 Task: Check the average views per listing of 1 acre in the last 3 years.
Action: Mouse moved to (791, 177)
Screenshot: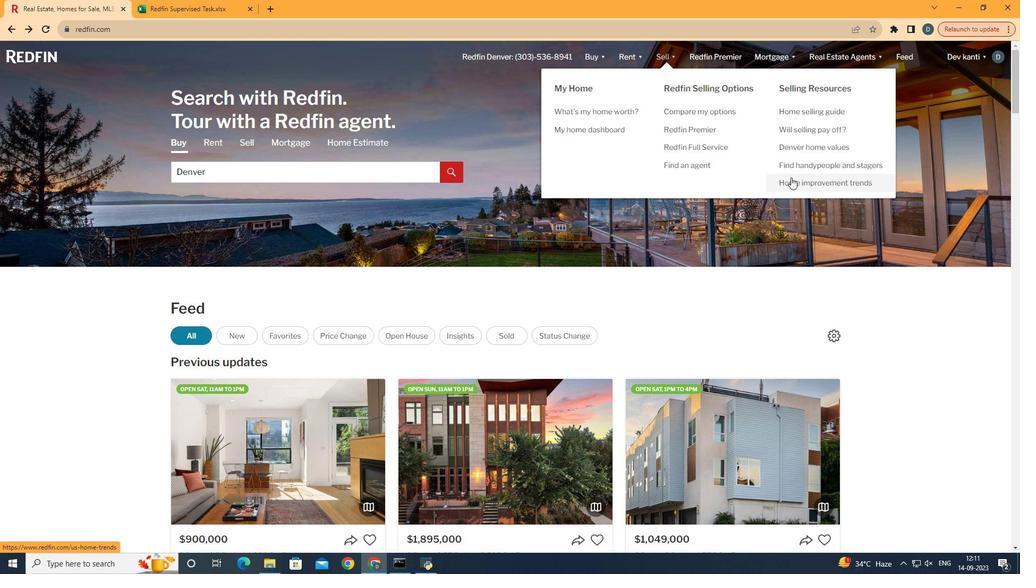 
Action: Mouse pressed left at (791, 177)
Screenshot: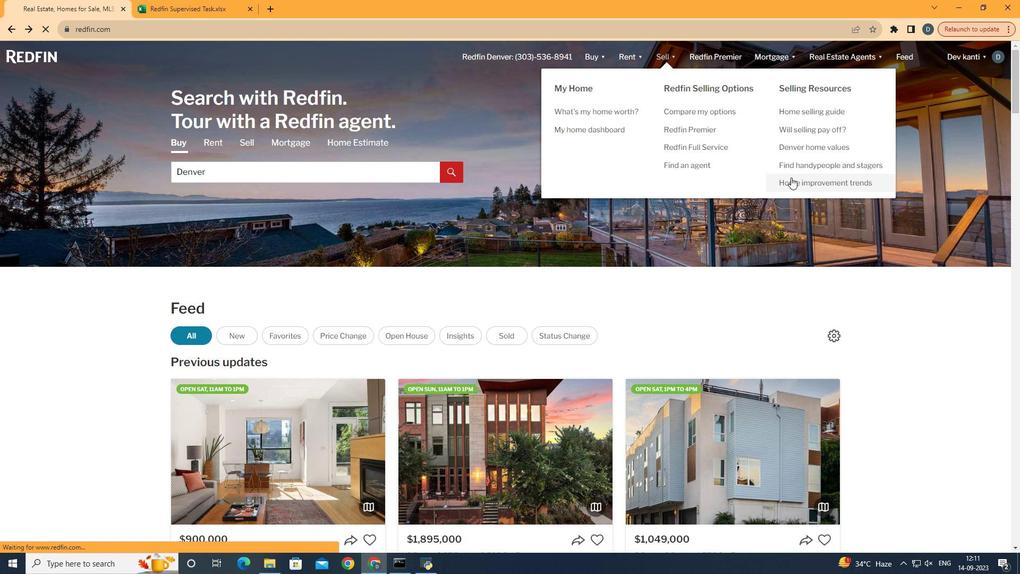 
Action: Mouse moved to (275, 206)
Screenshot: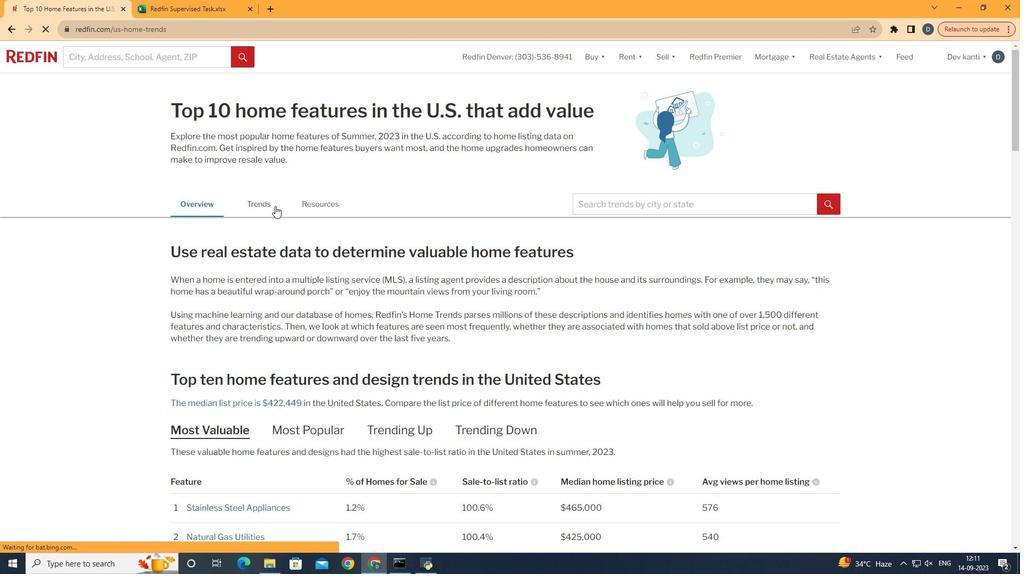 
Action: Mouse pressed left at (275, 206)
Screenshot: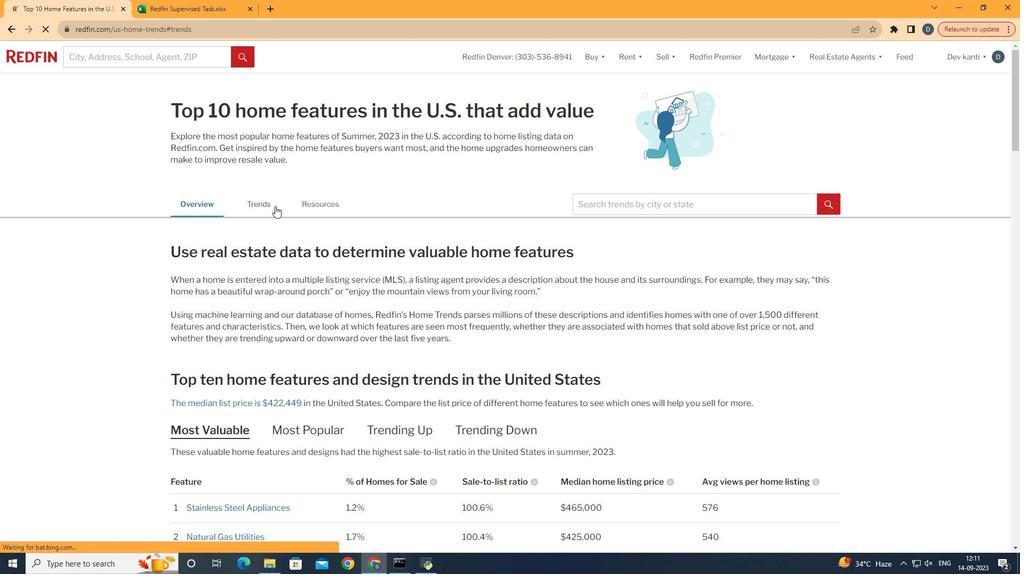 
Action: Mouse moved to (332, 294)
Screenshot: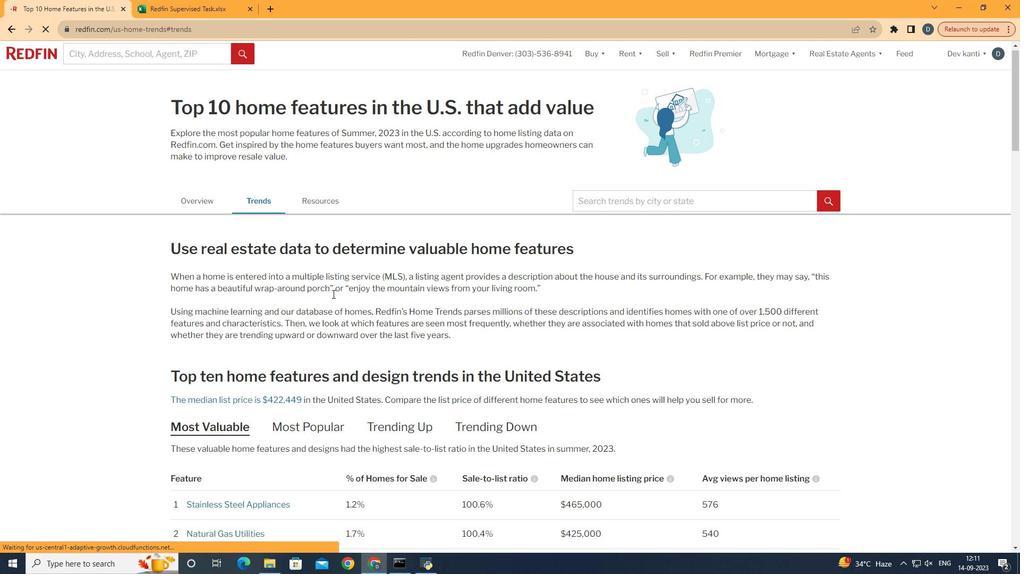 
Action: Mouse scrolled (332, 293) with delta (0, 0)
Screenshot: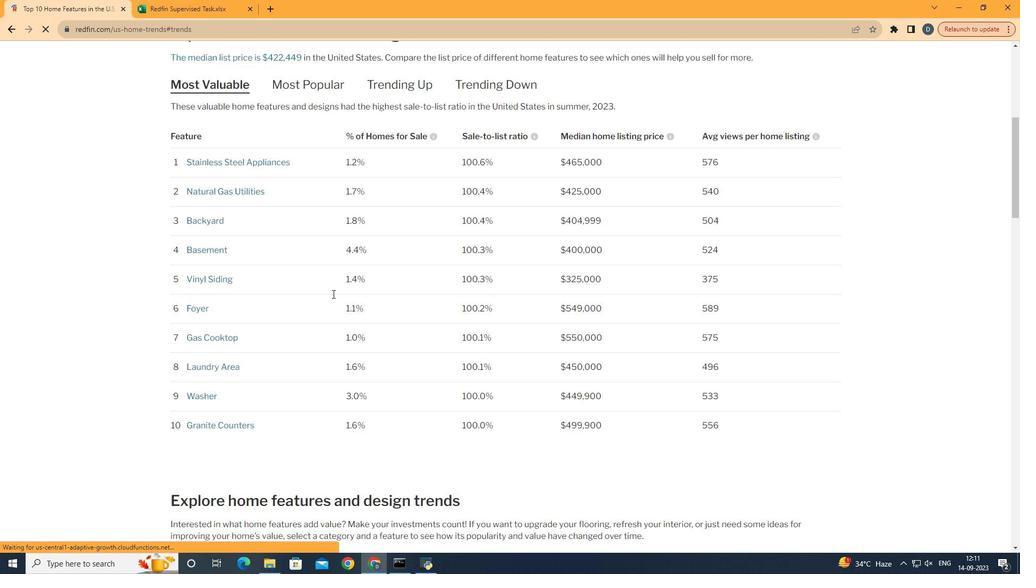 
Action: Mouse scrolled (332, 293) with delta (0, 0)
Screenshot: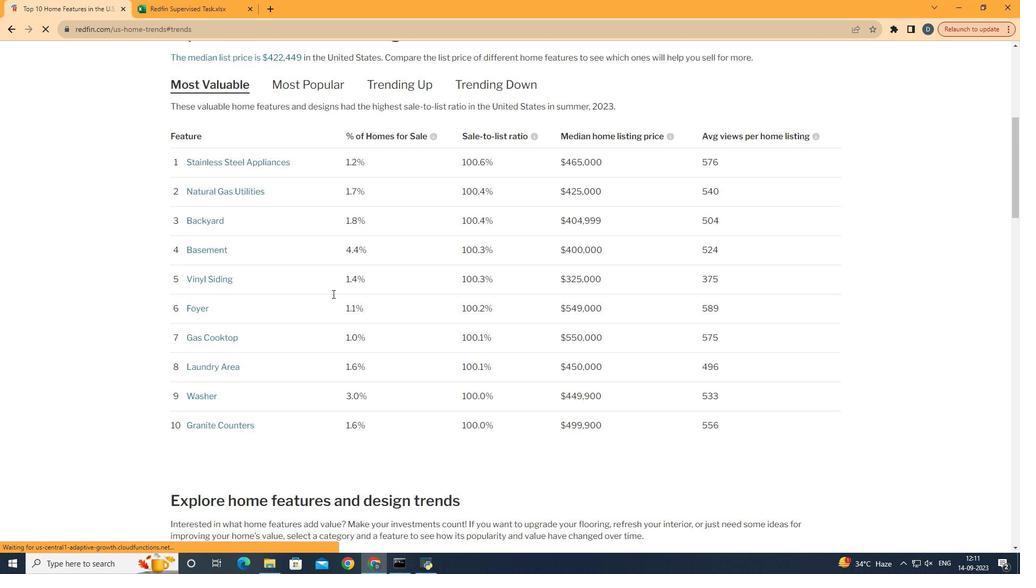 
Action: Mouse scrolled (332, 293) with delta (0, 0)
Screenshot: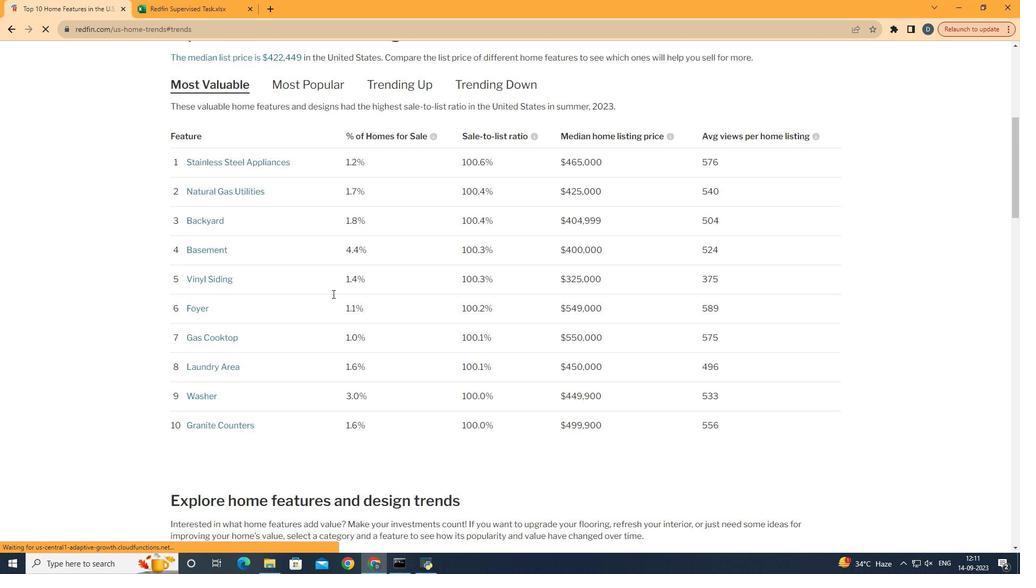 
Action: Mouse scrolled (332, 293) with delta (0, 0)
Screenshot: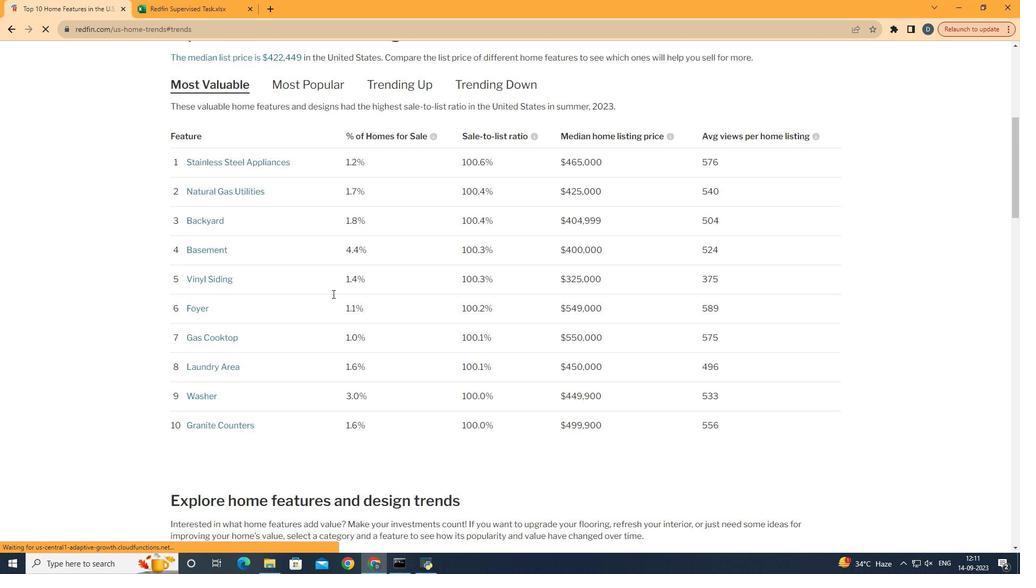 
Action: Mouse scrolled (332, 293) with delta (0, 0)
Screenshot: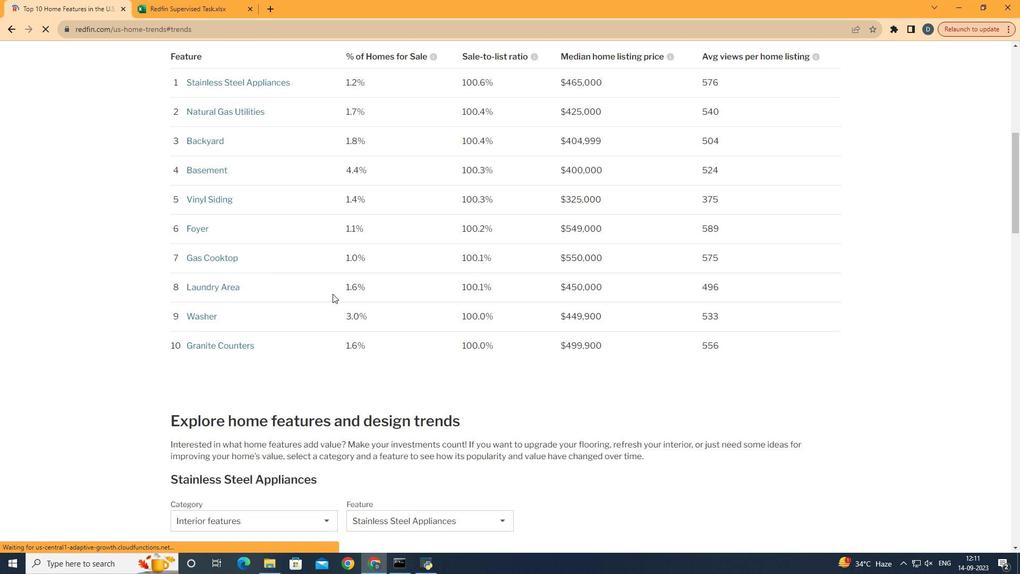 
Action: Mouse scrolled (332, 293) with delta (0, 0)
Screenshot: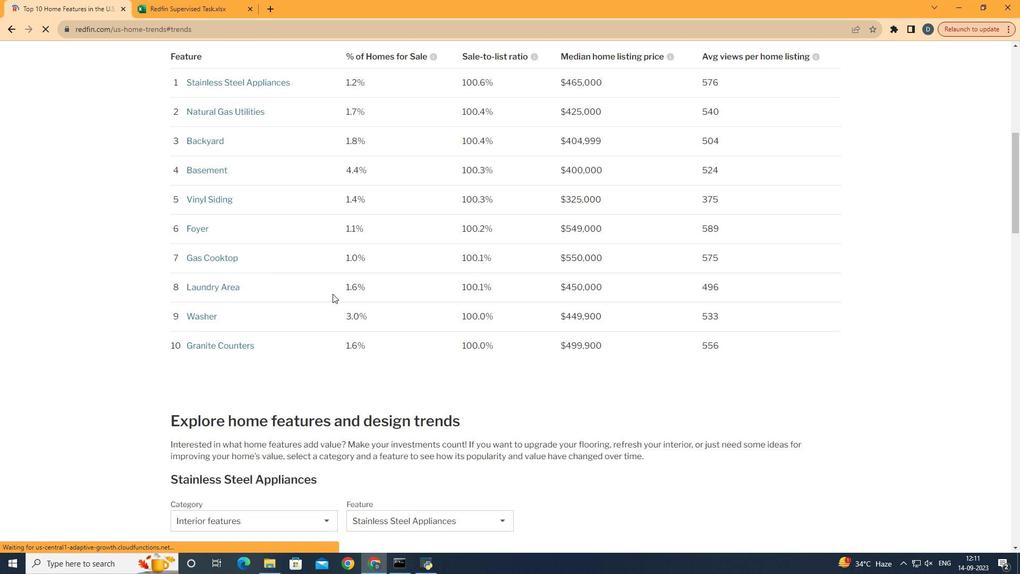 
Action: Mouse scrolled (332, 293) with delta (0, 0)
Screenshot: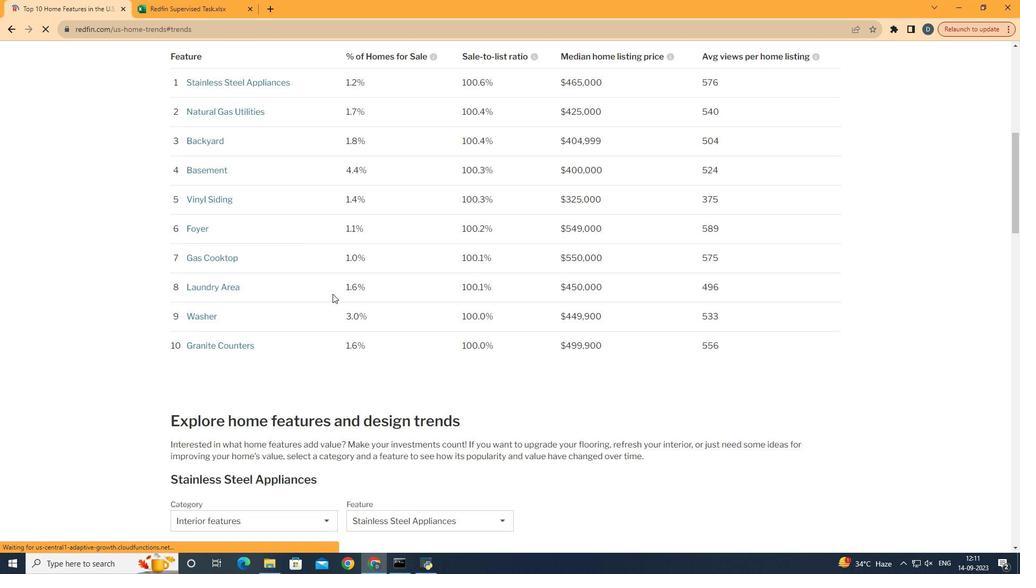 
Action: Mouse scrolled (332, 293) with delta (0, 0)
Screenshot: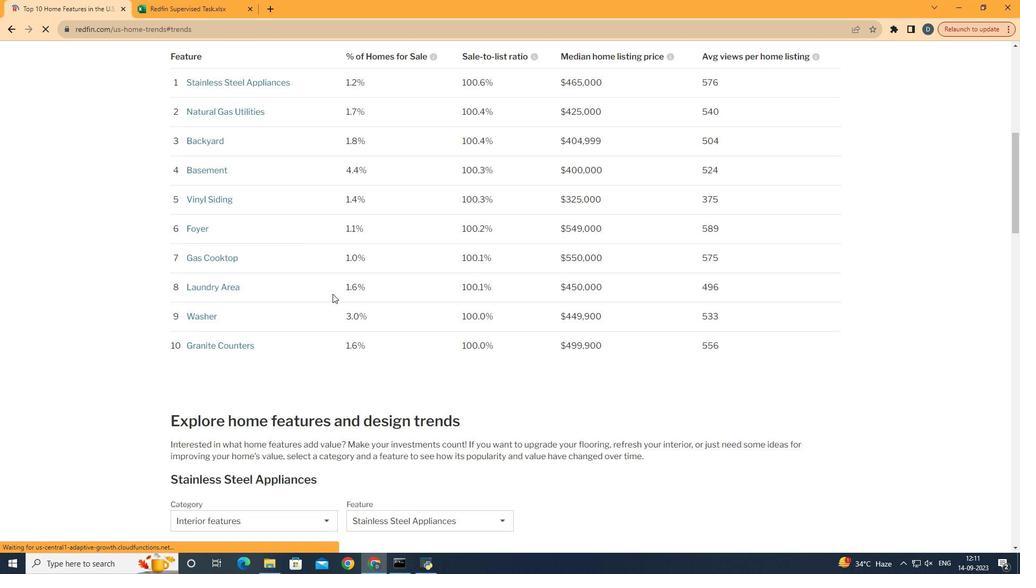 
Action: Mouse moved to (315, 294)
Screenshot: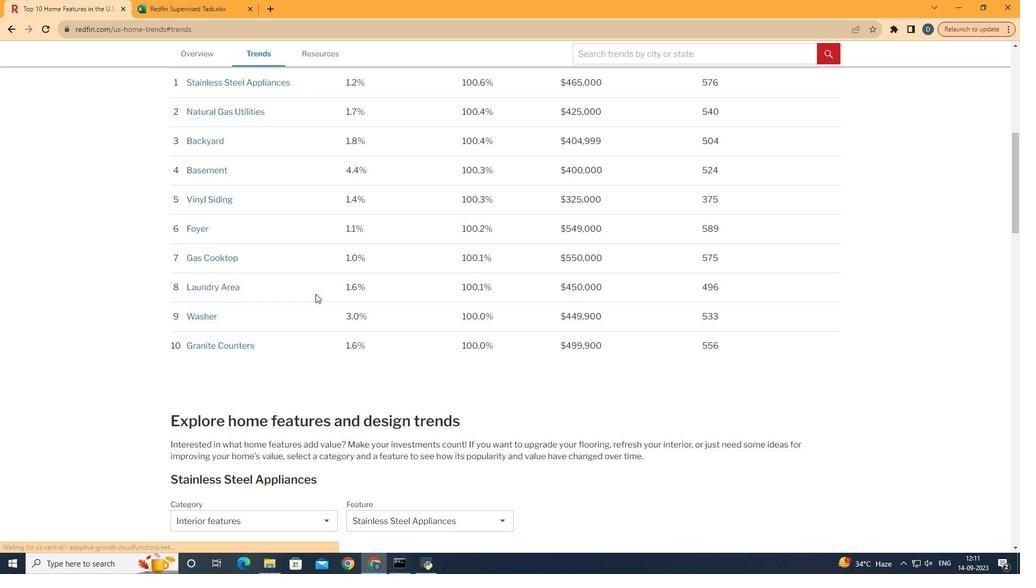 
Action: Mouse scrolled (315, 293) with delta (0, 0)
Screenshot: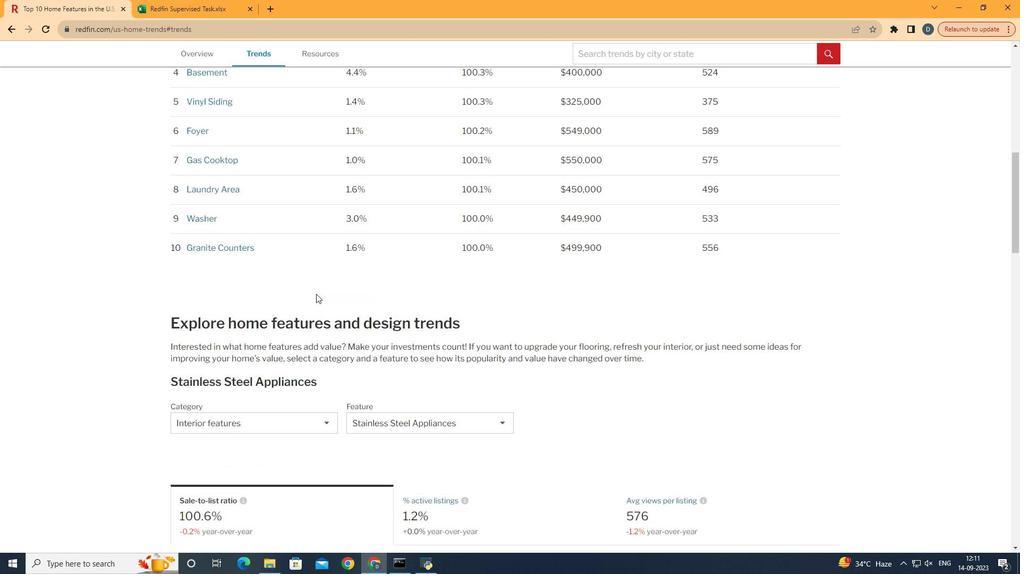 
Action: Mouse scrolled (315, 293) with delta (0, 0)
Screenshot: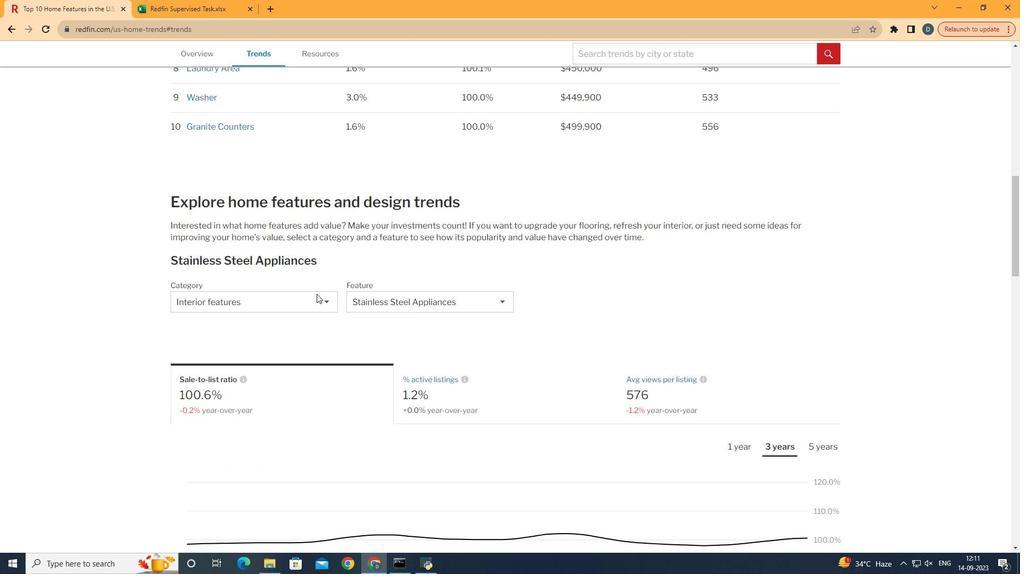 
Action: Mouse scrolled (315, 293) with delta (0, 0)
Screenshot: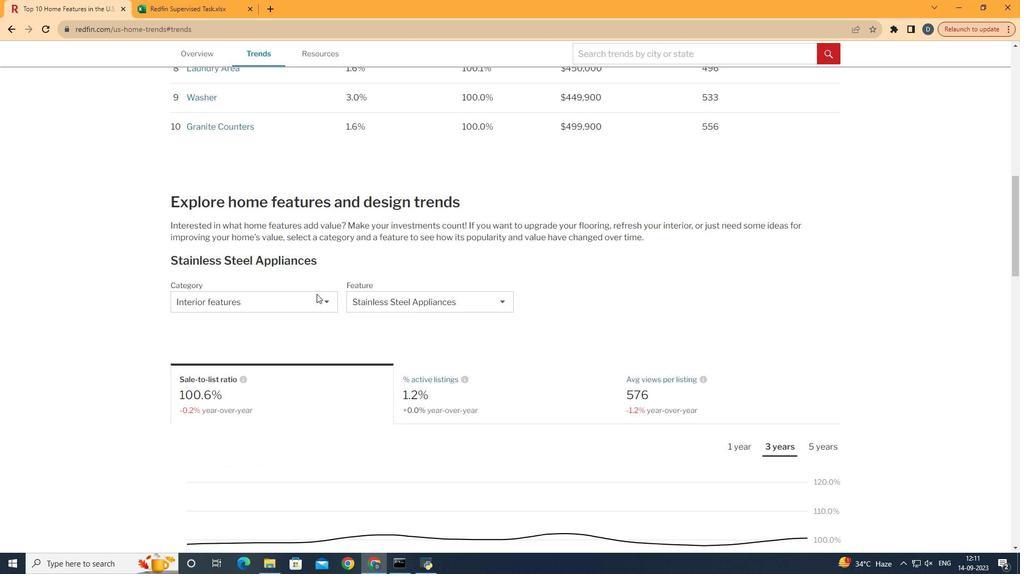 
Action: Mouse moved to (315, 294)
Screenshot: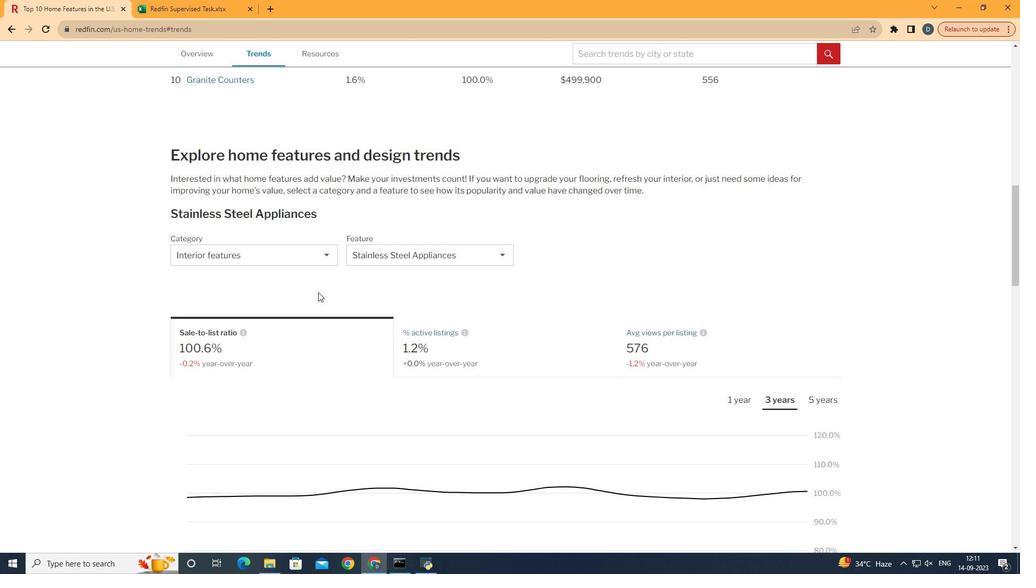 
Action: Mouse scrolled (315, 293) with delta (0, 0)
Screenshot: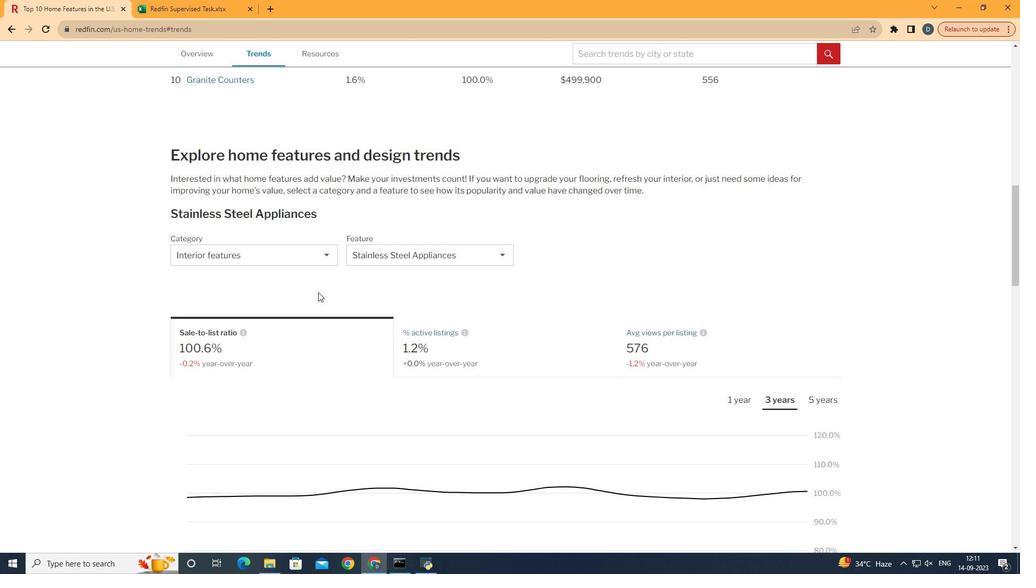 
Action: Mouse moved to (316, 294)
Screenshot: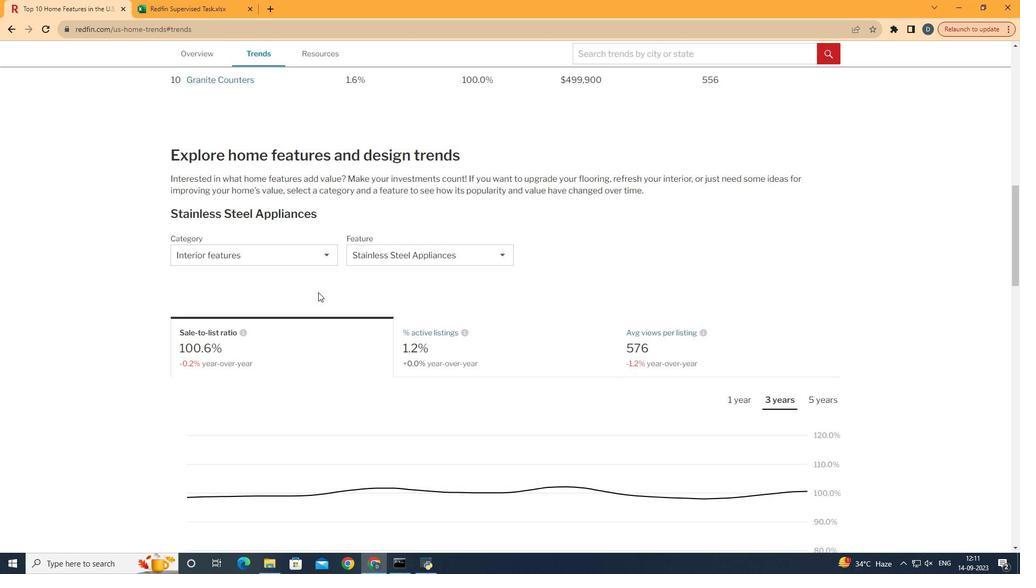 
Action: Mouse scrolled (316, 293) with delta (0, 0)
Screenshot: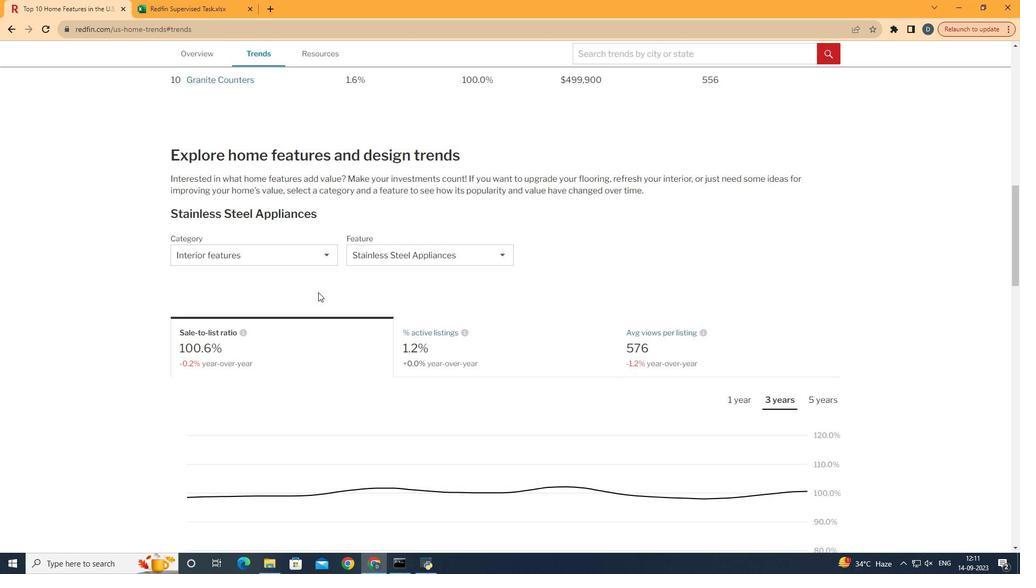 
Action: Mouse moved to (275, 265)
Screenshot: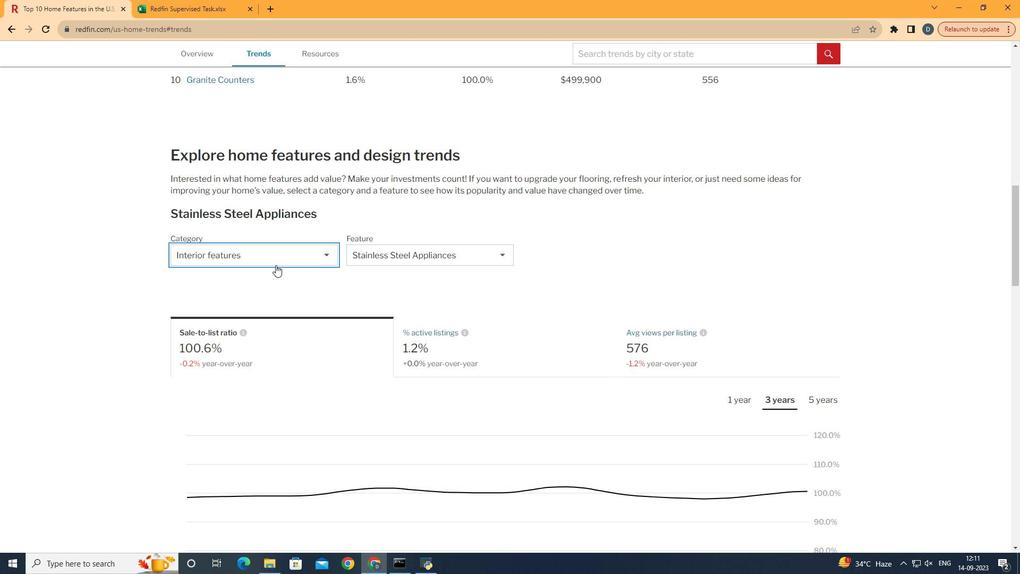 
Action: Mouse pressed left at (275, 265)
Screenshot: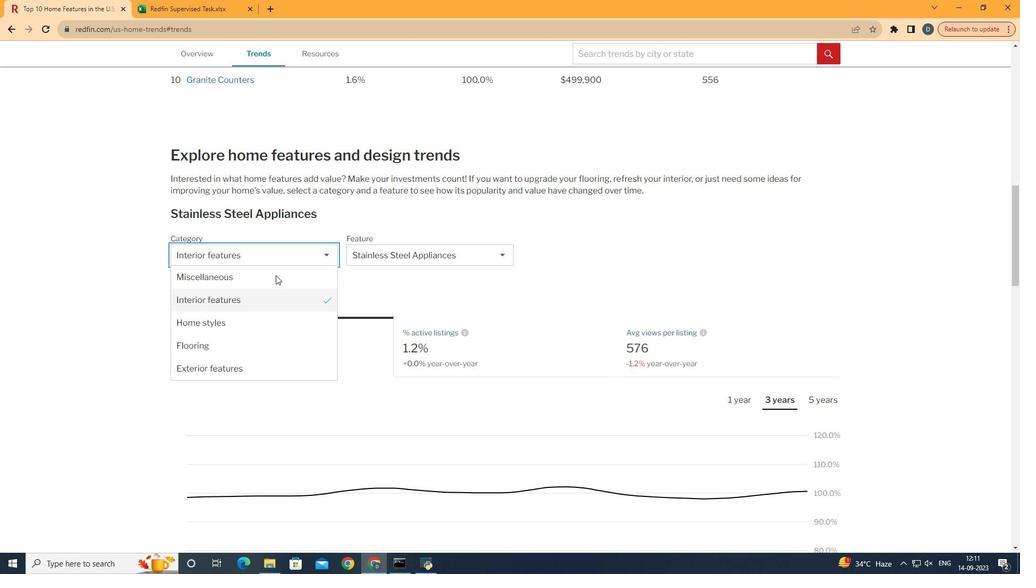 
Action: Mouse moved to (282, 372)
Screenshot: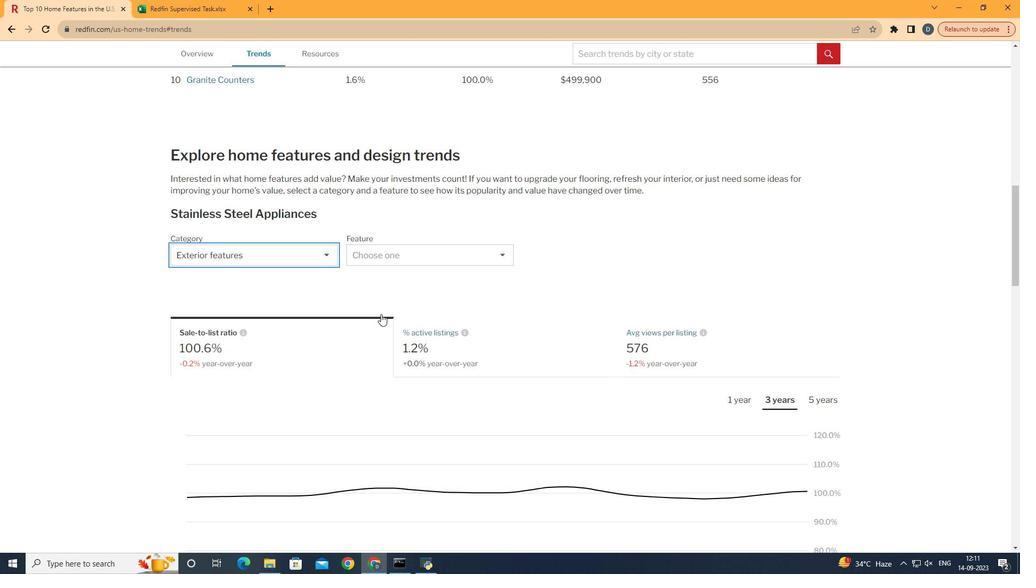 
Action: Mouse pressed left at (282, 372)
Screenshot: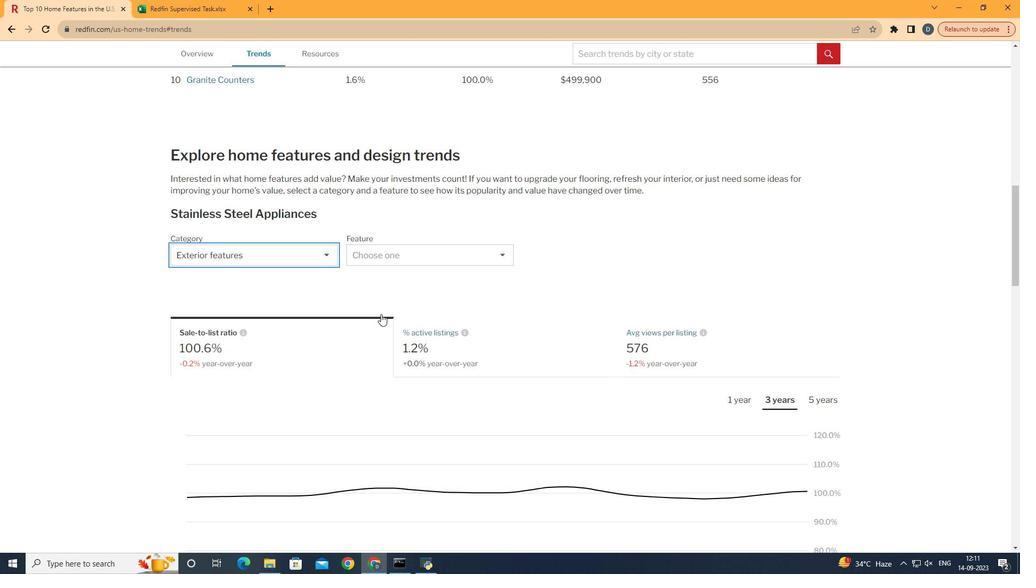
Action: Mouse moved to (460, 265)
Screenshot: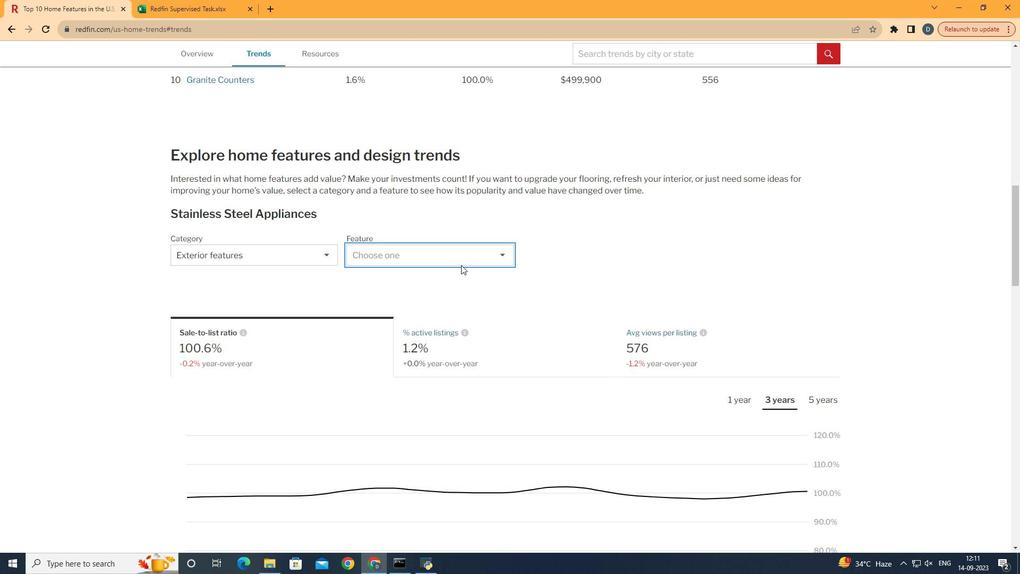 
Action: Mouse pressed left at (460, 265)
Screenshot: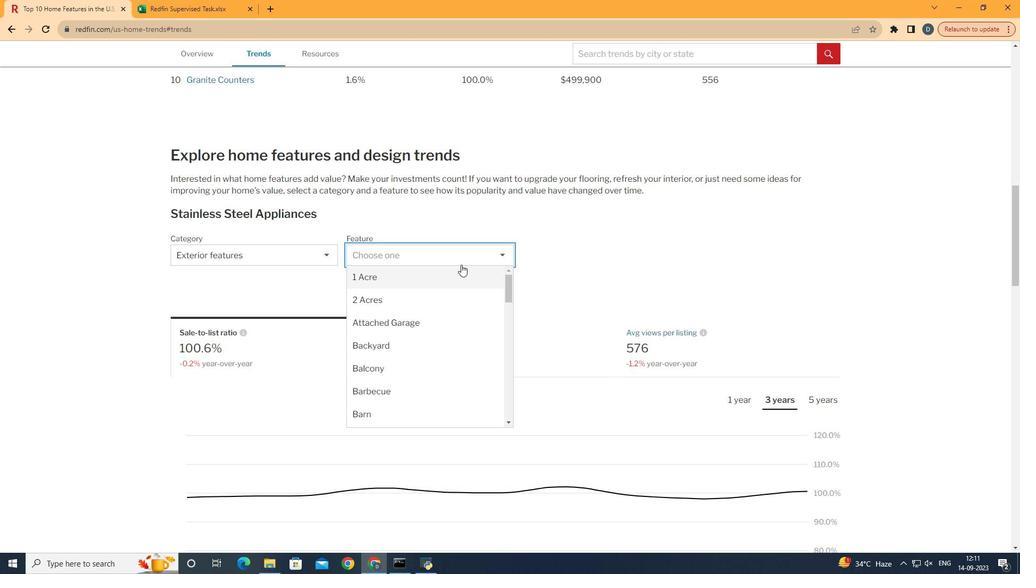 
Action: Mouse moved to (459, 275)
Screenshot: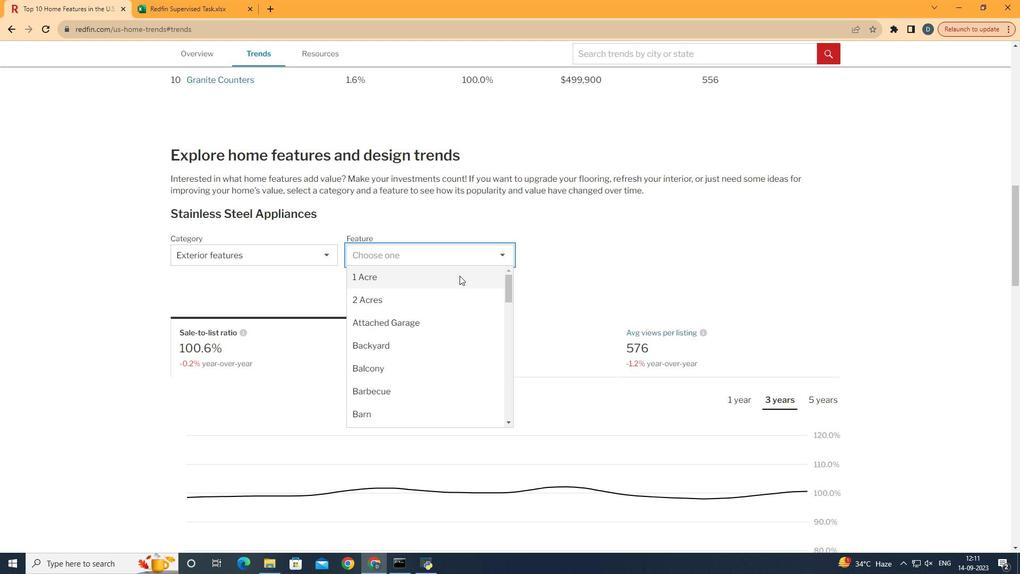 
Action: Mouse pressed left at (459, 275)
Screenshot: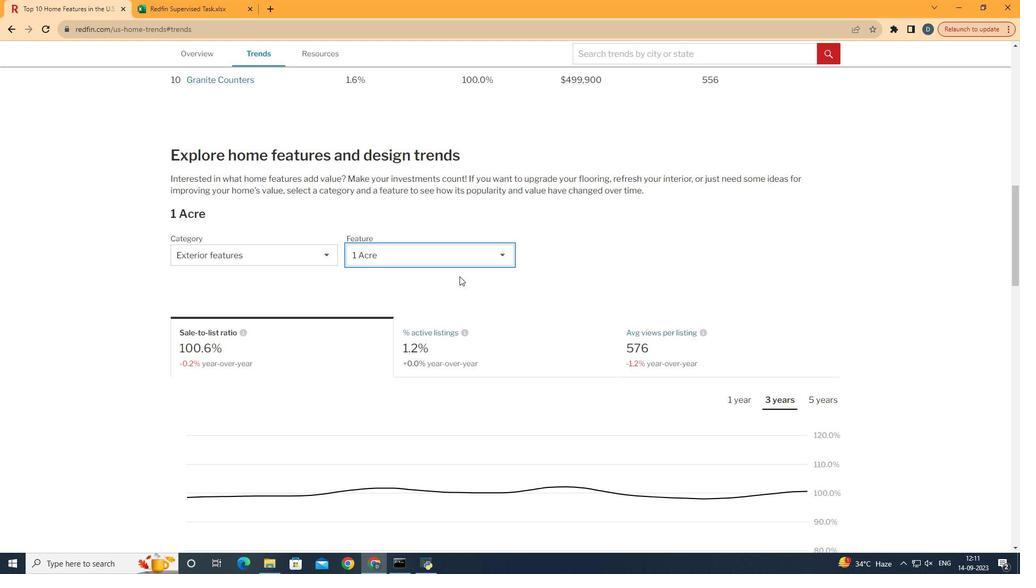 
Action: Mouse moved to (601, 254)
Screenshot: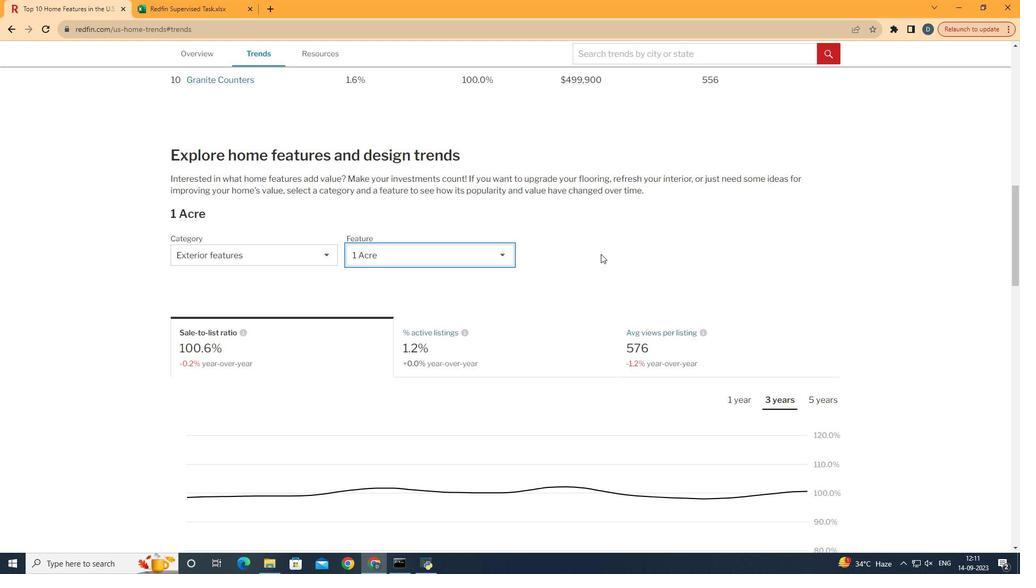
Action: Mouse pressed left at (601, 254)
Screenshot: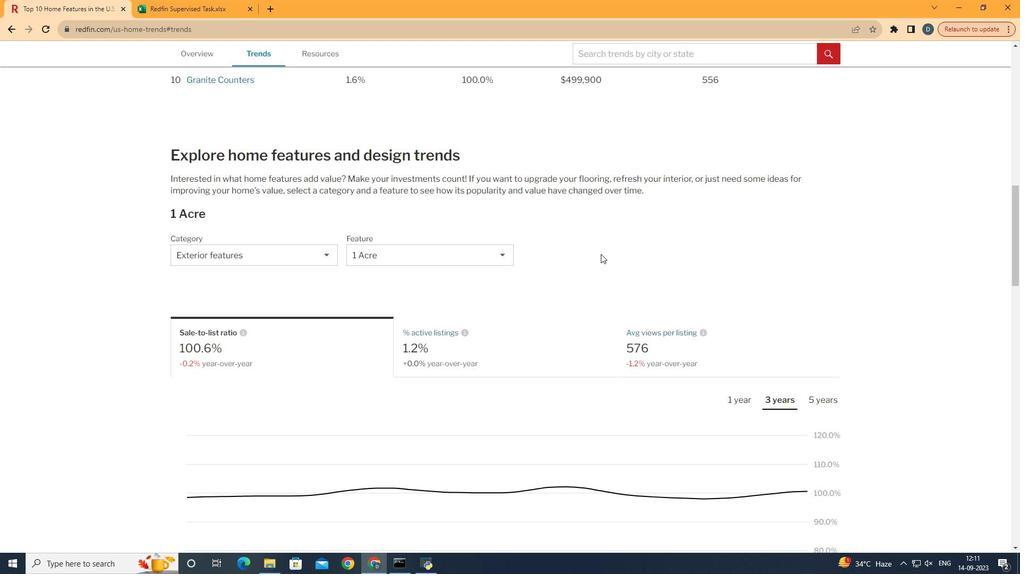 
Action: Mouse scrolled (601, 253) with delta (0, 0)
Screenshot: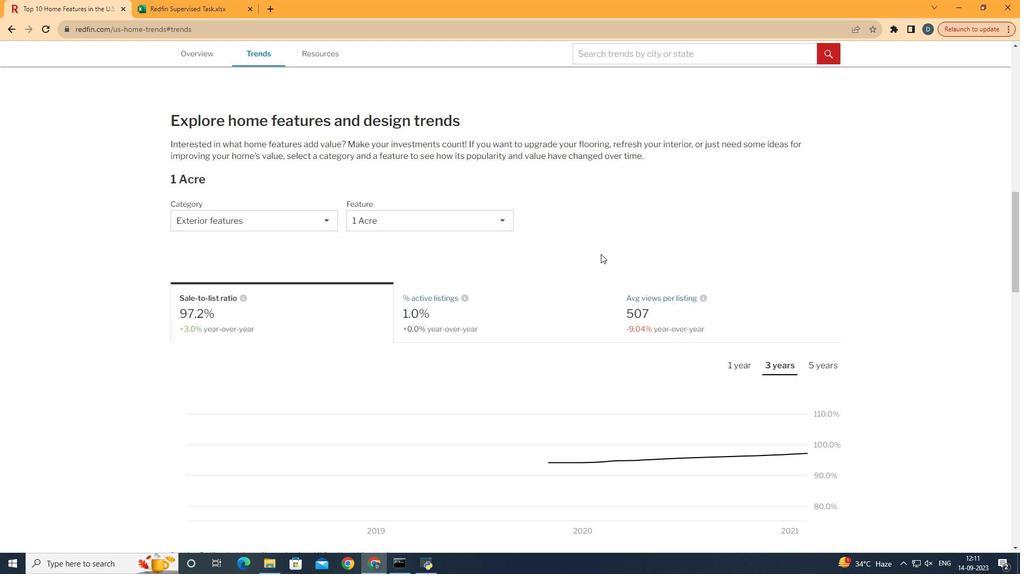 
Action: Mouse moved to (744, 291)
Screenshot: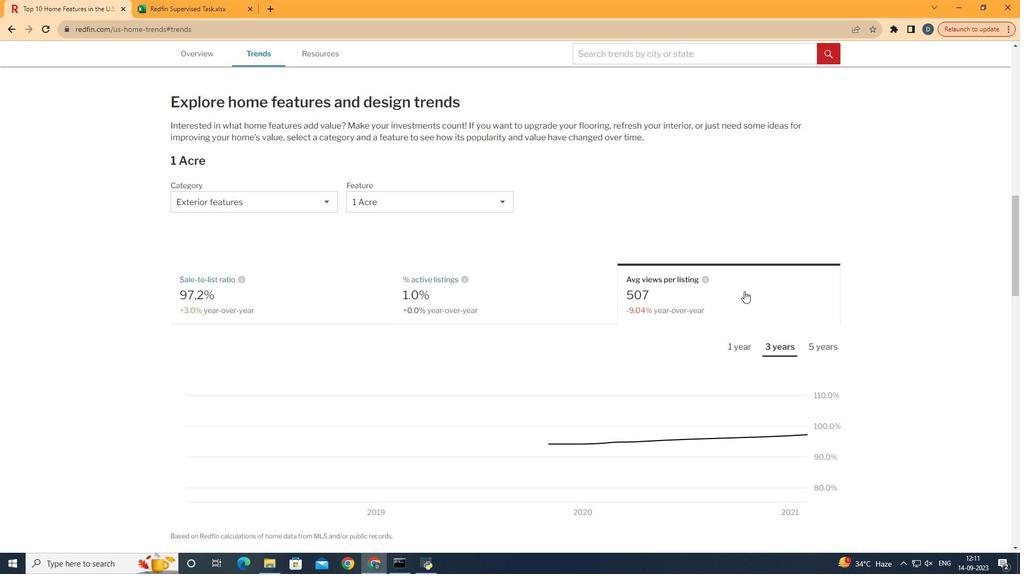 
Action: Mouse pressed left at (744, 291)
Screenshot: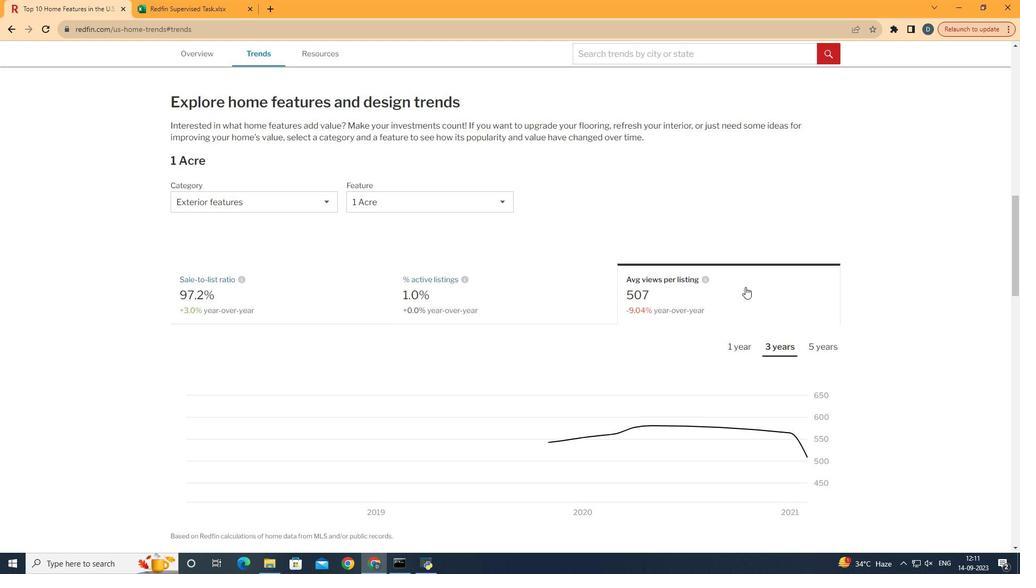 
Action: Mouse moved to (776, 344)
Screenshot: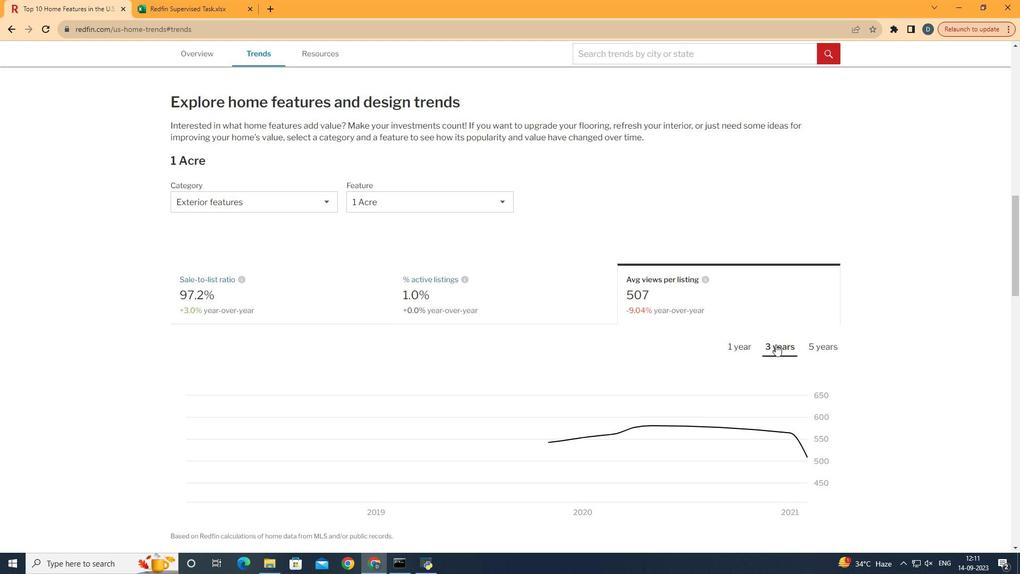 
Action: Mouse pressed left at (776, 344)
Screenshot: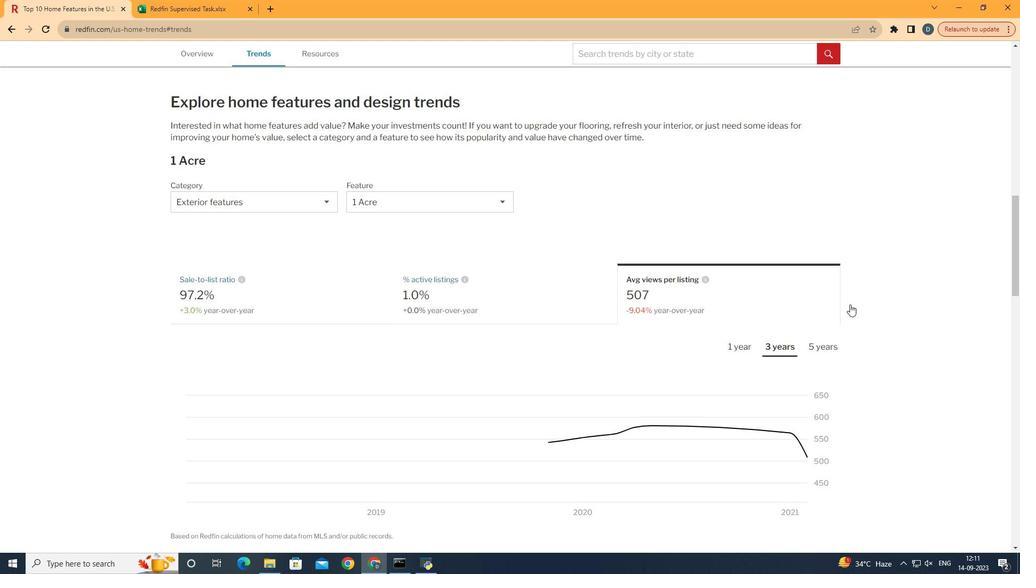 
Action: Mouse moved to (878, 288)
Screenshot: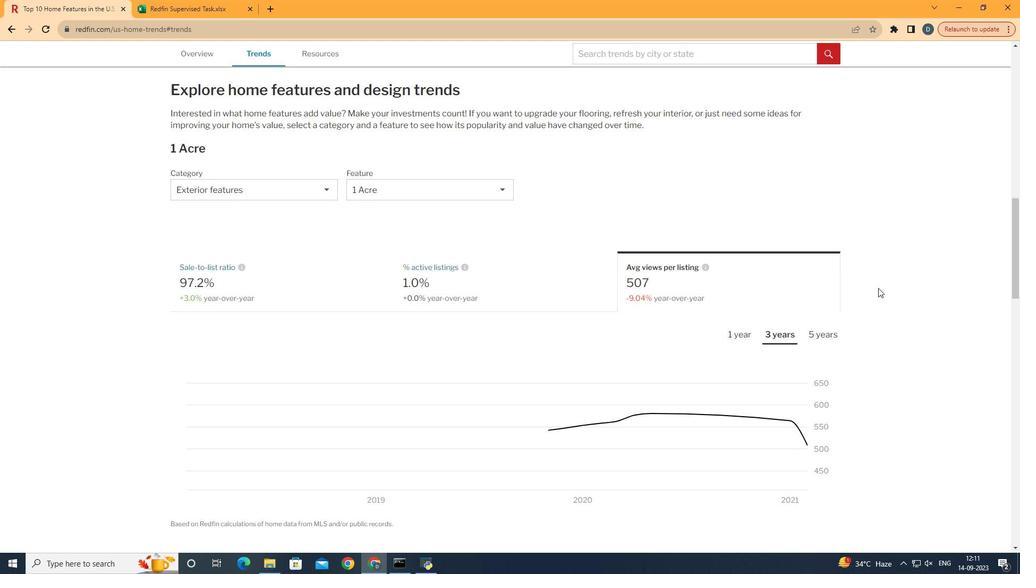 
Action: Mouse scrolled (878, 287) with delta (0, 0)
Screenshot: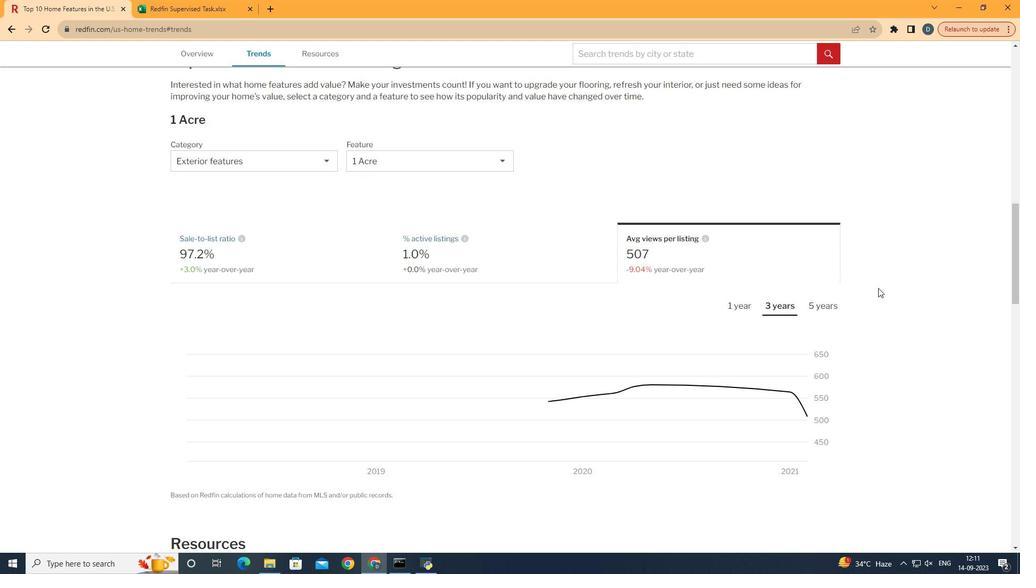 
